 Task: Create a due date automation trigger when advanced off, 2 days before a card is due at 11:00 AM.
Action: Mouse moved to (999, 295)
Screenshot: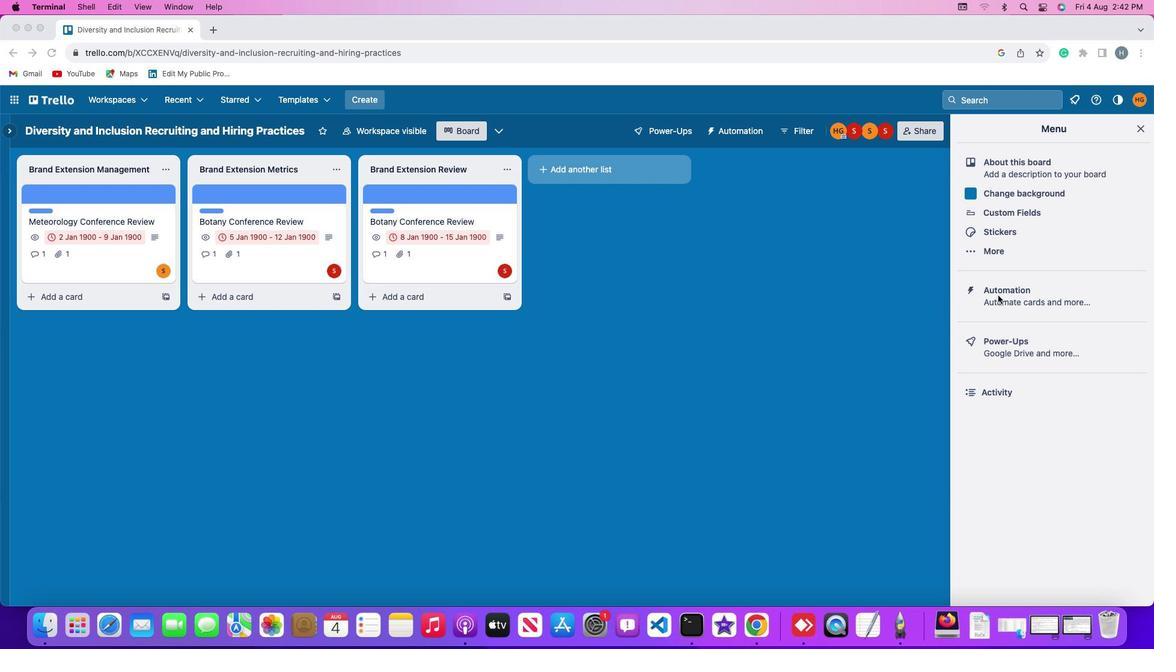 
Action: Mouse pressed left at (999, 295)
Screenshot: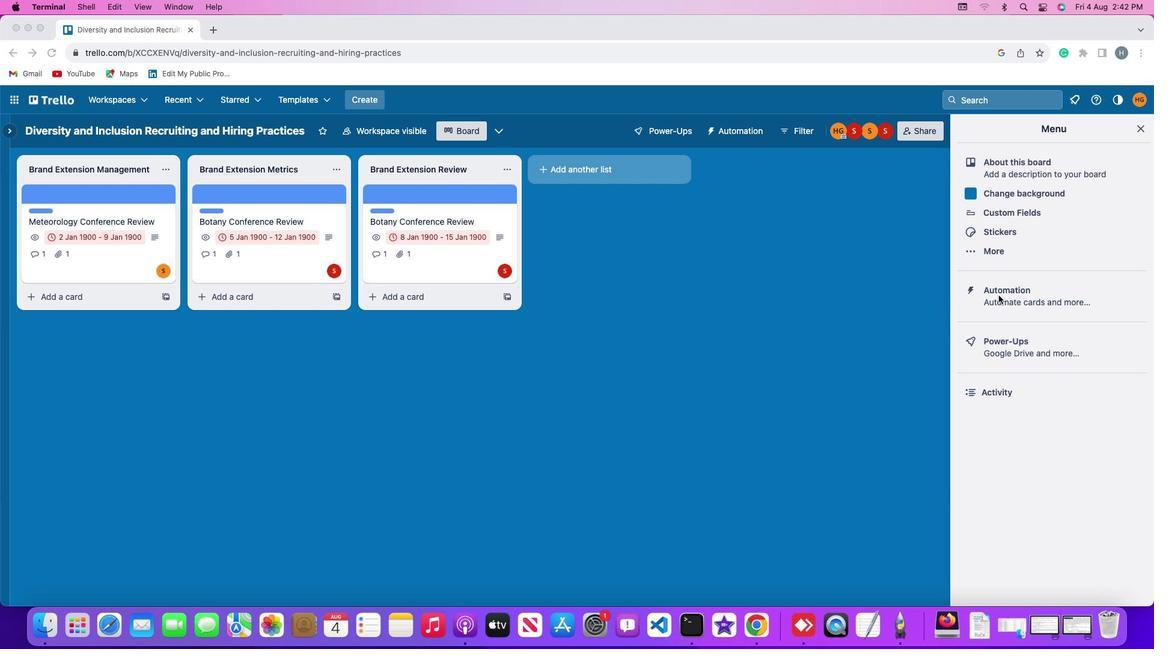 
Action: Mouse pressed left at (999, 295)
Screenshot: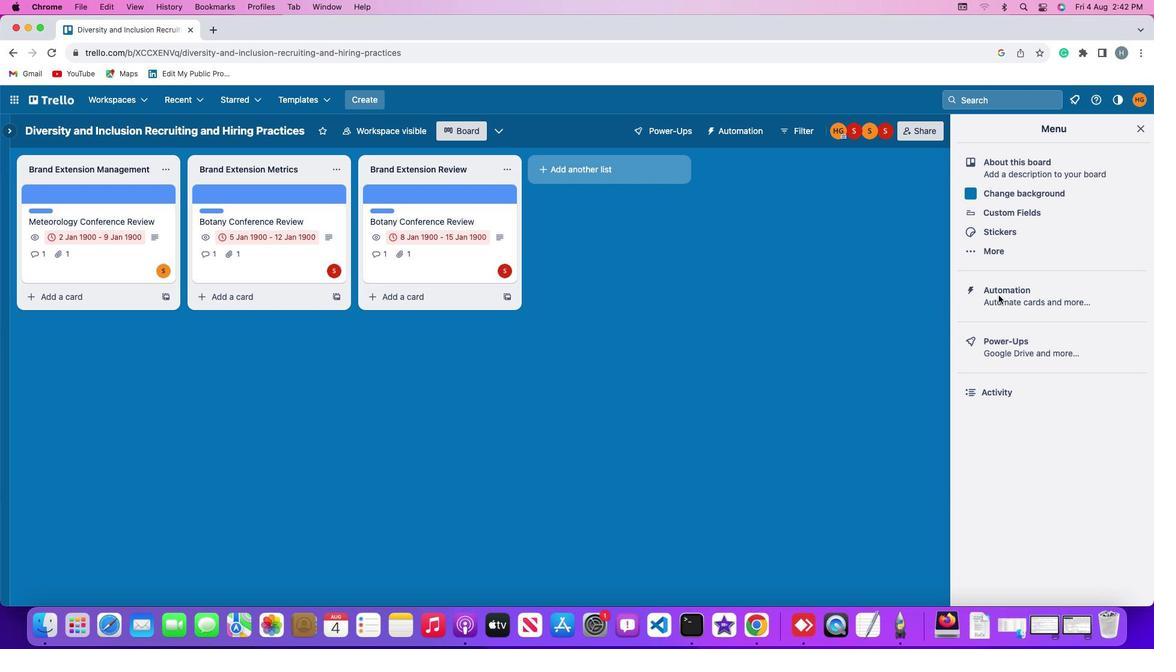 
Action: Mouse moved to (81, 282)
Screenshot: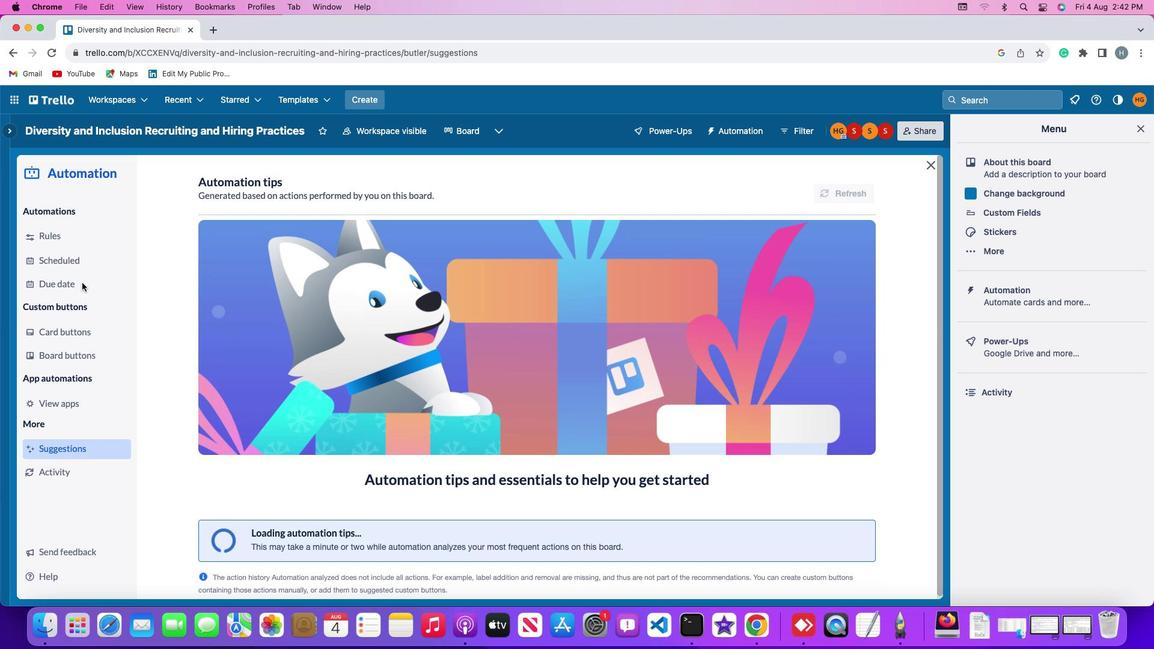 
Action: Mouse pressed left at (81, 282)
Screenshot: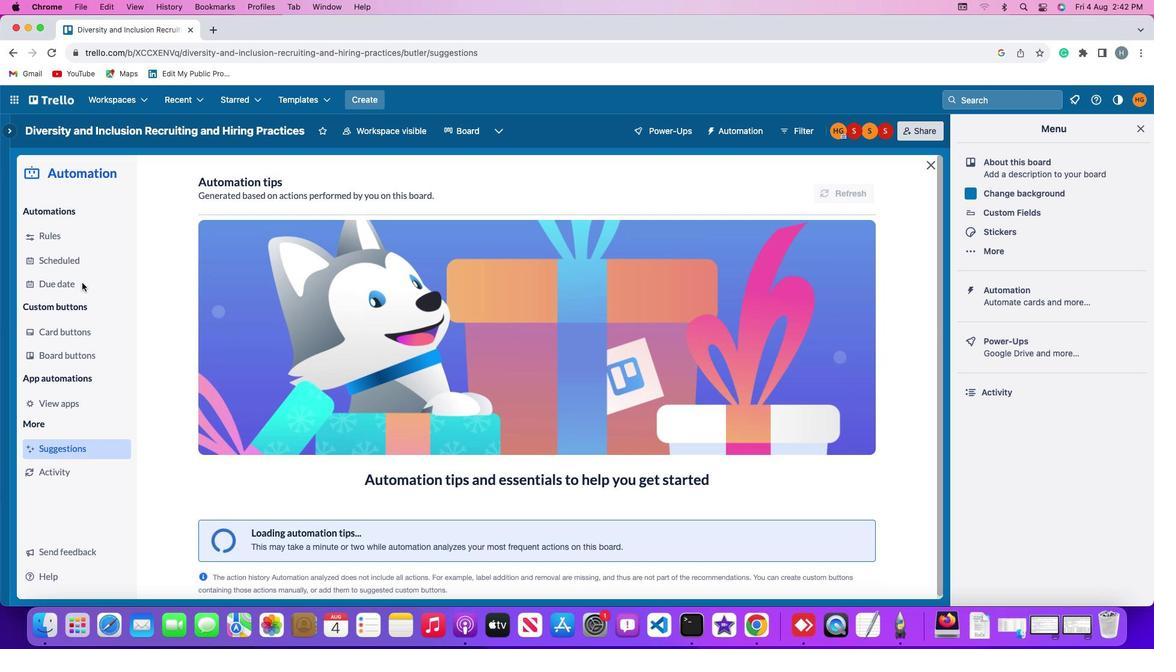 
Action: Mouse moved to (807, 184)
Screenshot: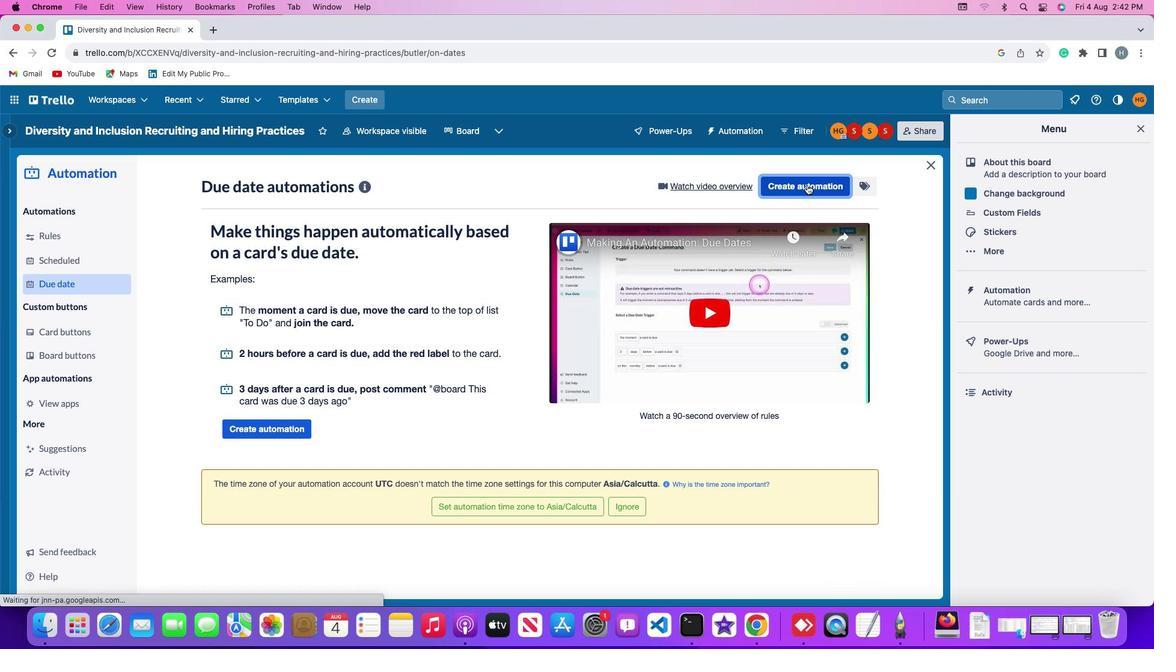 
Action: Mouse pressed left at (807, 184)
Screenshot: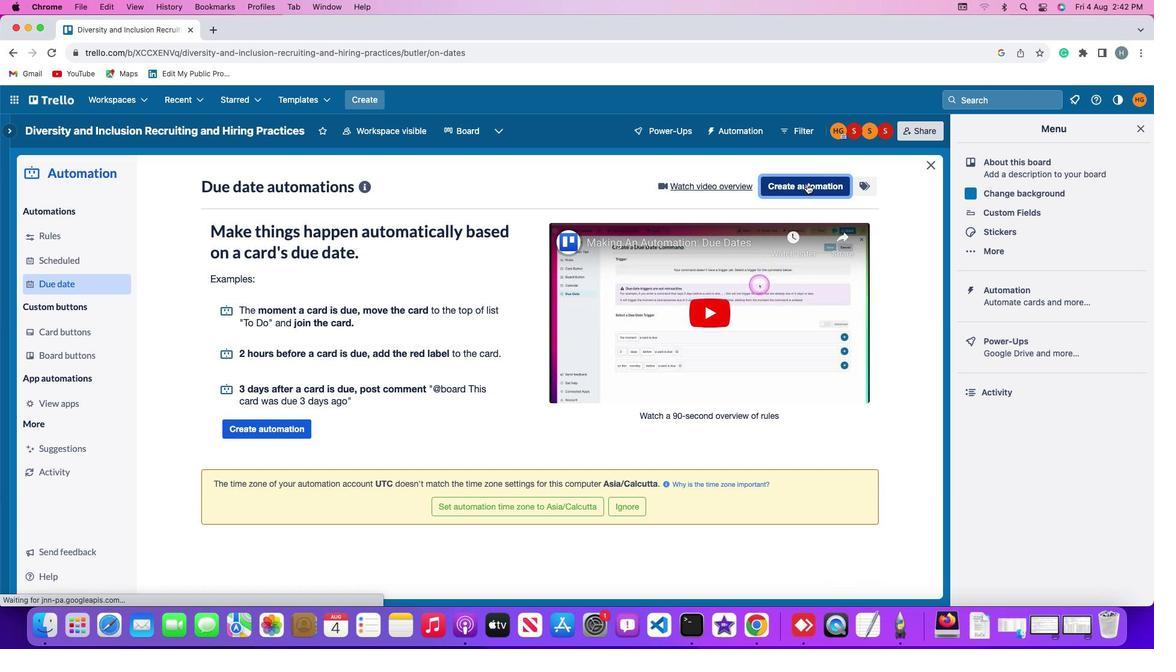 
Action: Mouse moved to (535, 298)
Screenshot: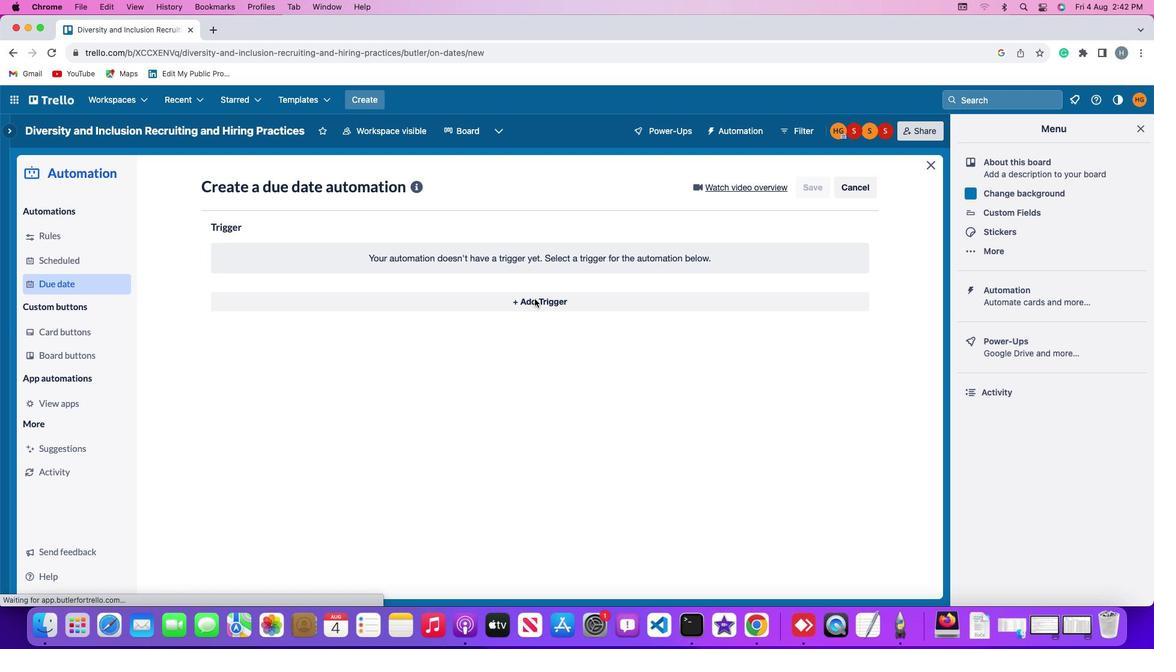 
Action: Mouse pressed left at (535, 298)
Screenshot: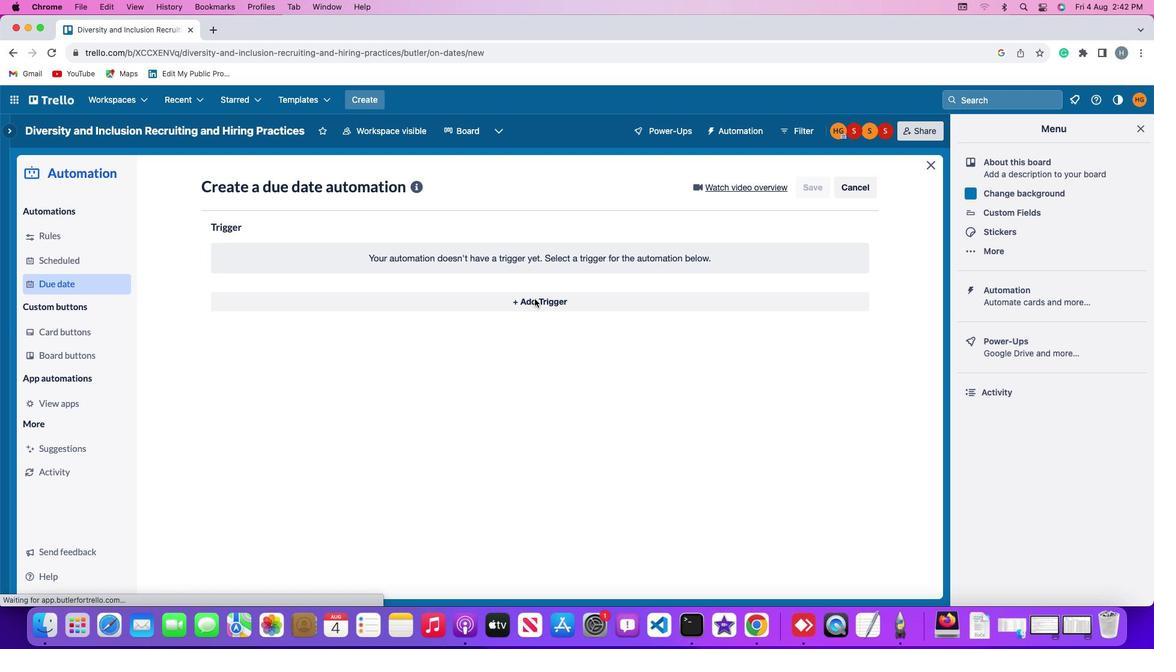 
Action: Mouse moved to (221, 482)
Screenshot: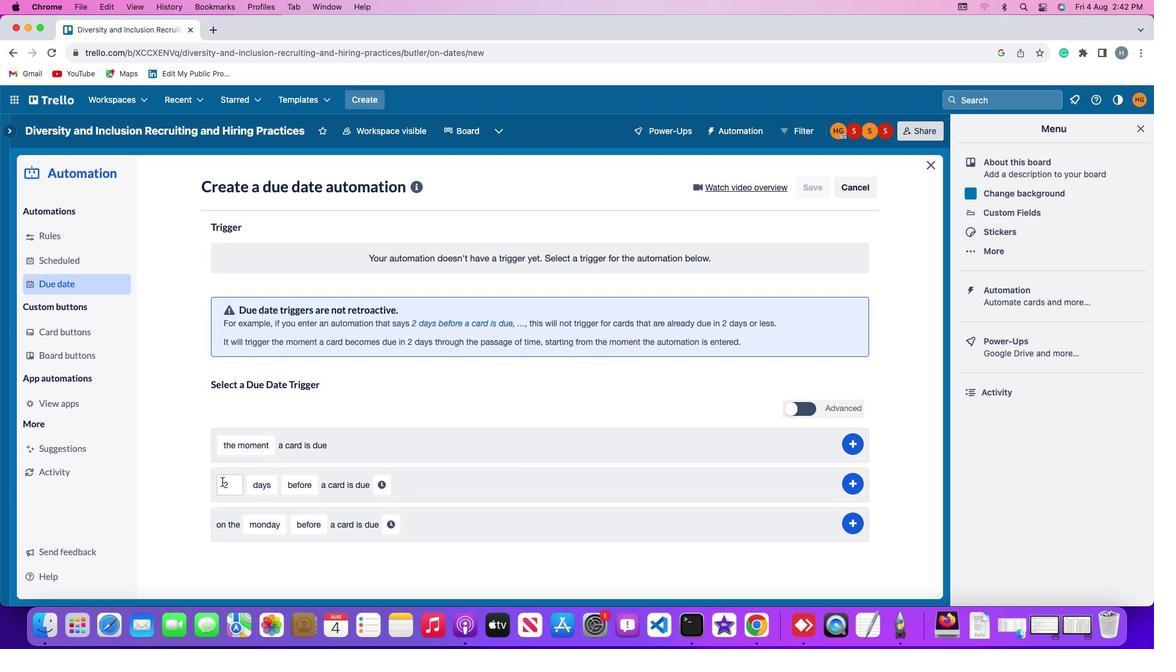
Action: Mouse pressed left at (221, 482)
Screenshot: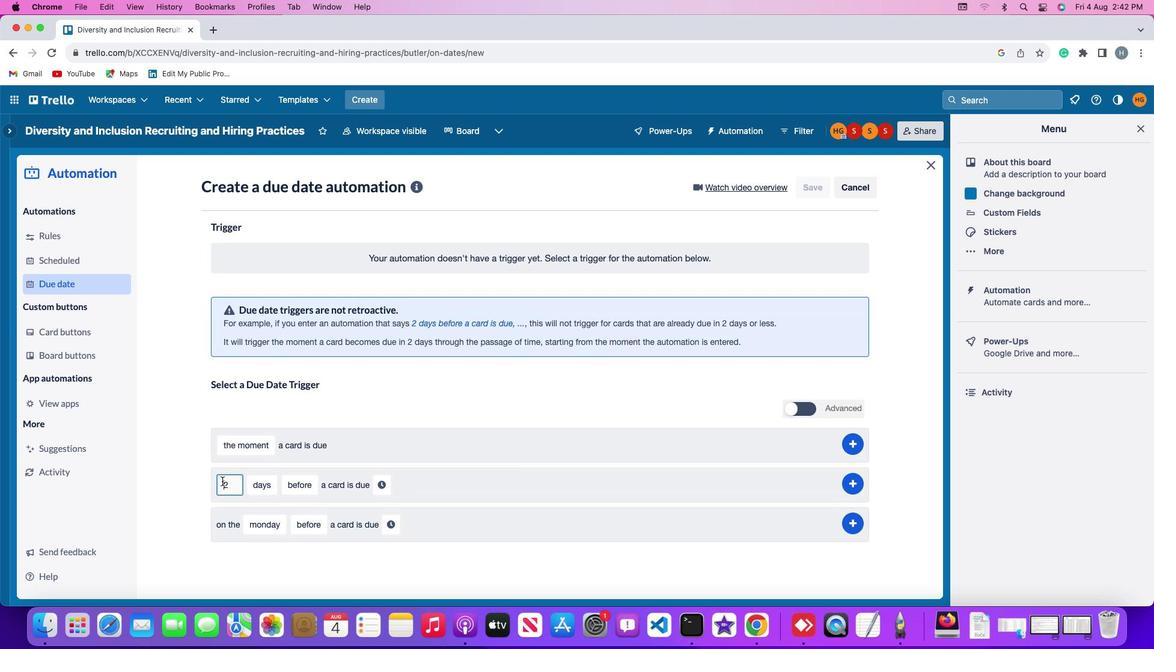 
Action: Mouse moved to (232, 482)
Screenshot: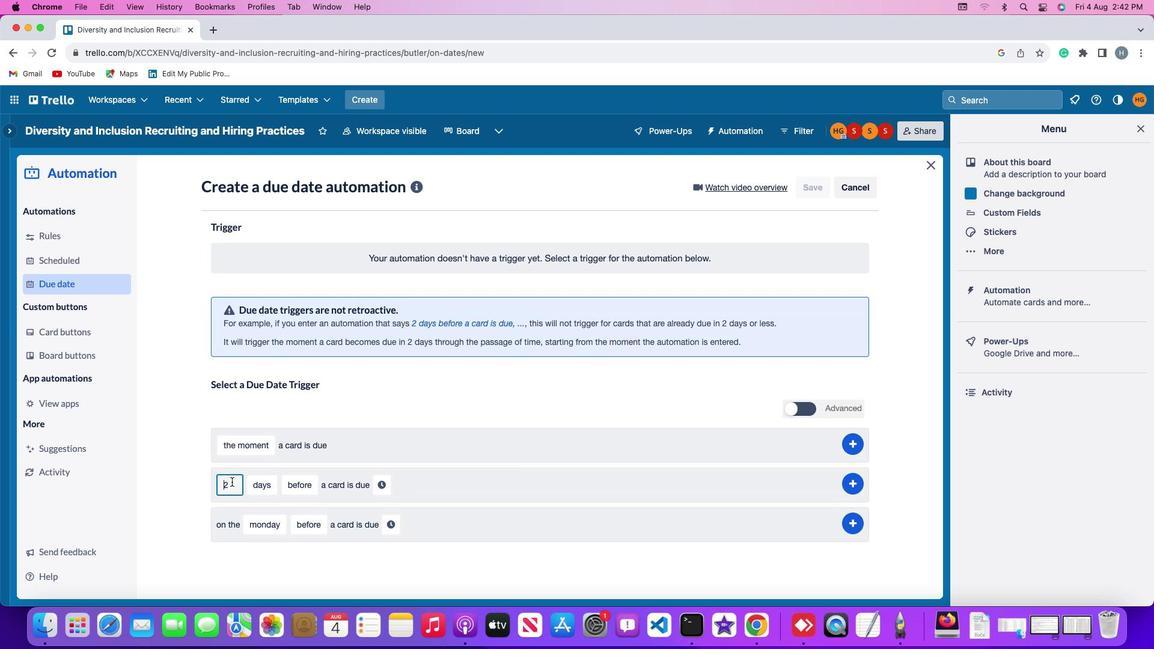 
Action: Mouse pressed left at (232, 482)
Screenshot: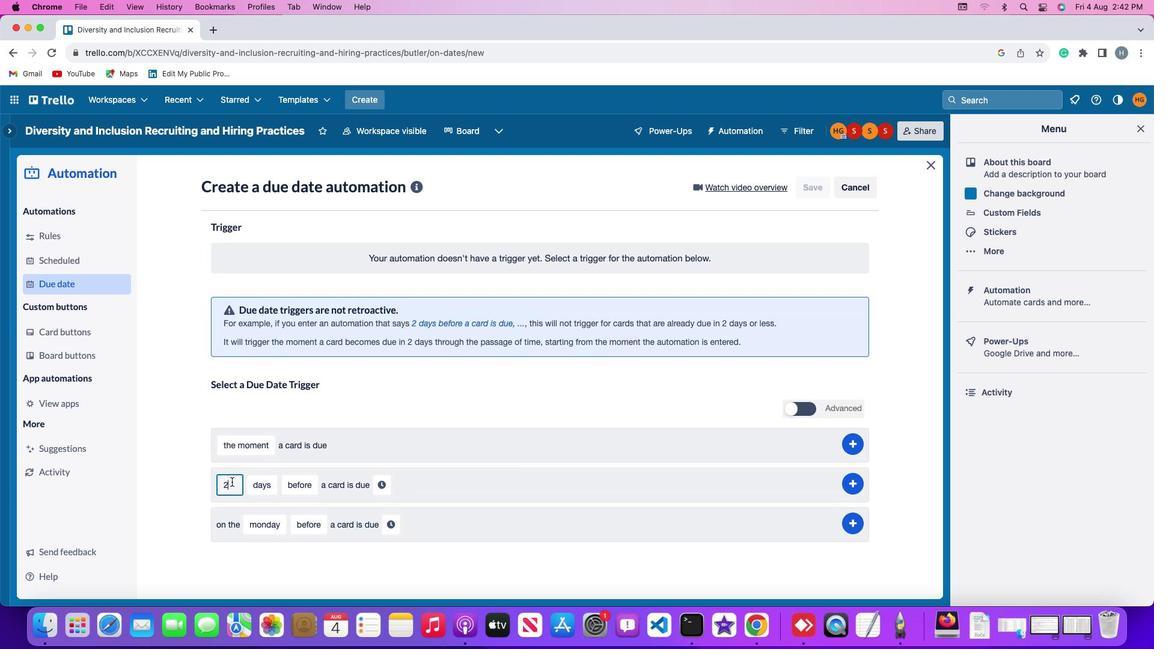
Action: Key pressed Key.backspace'2'
Screenshot: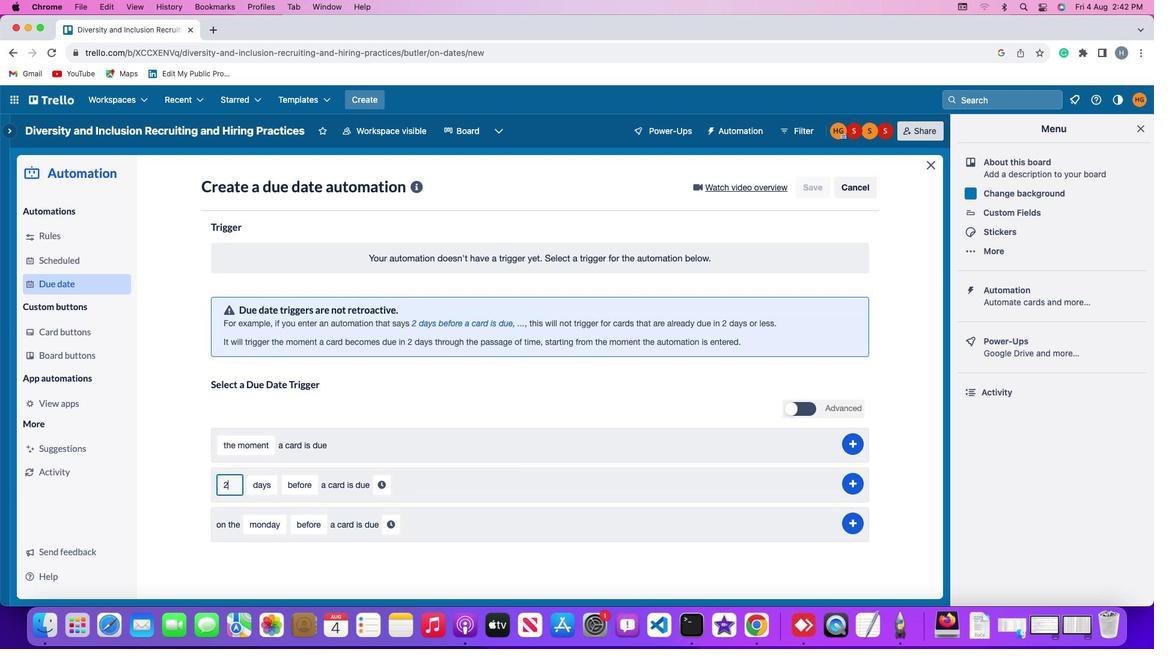 
Action: Mouse moved to (255, 484)
Screenshot: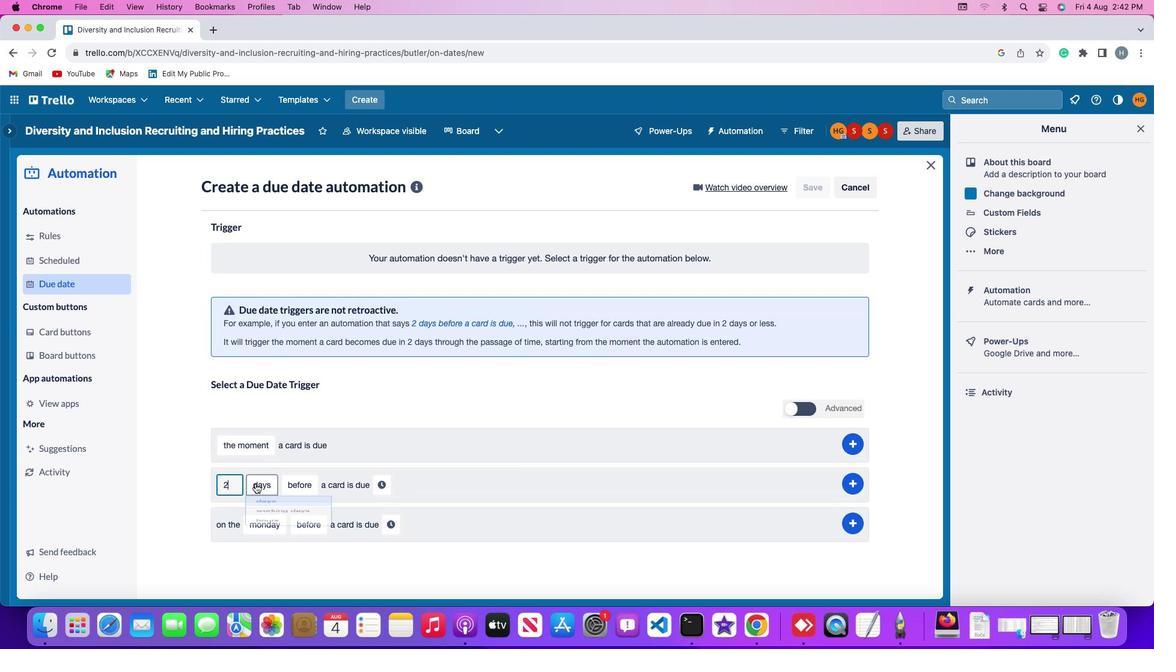 
Action: Mouse pressed left at (255, 484)
Screenshot: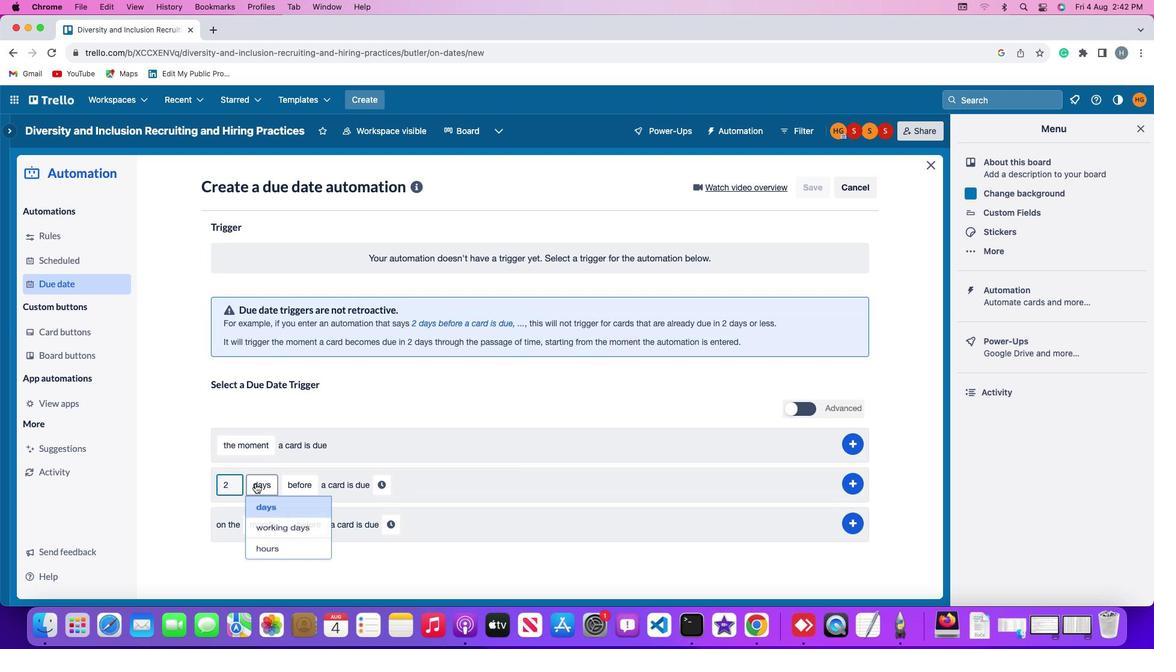 
Action: Mouse moved to (267, 510)
Screenshot: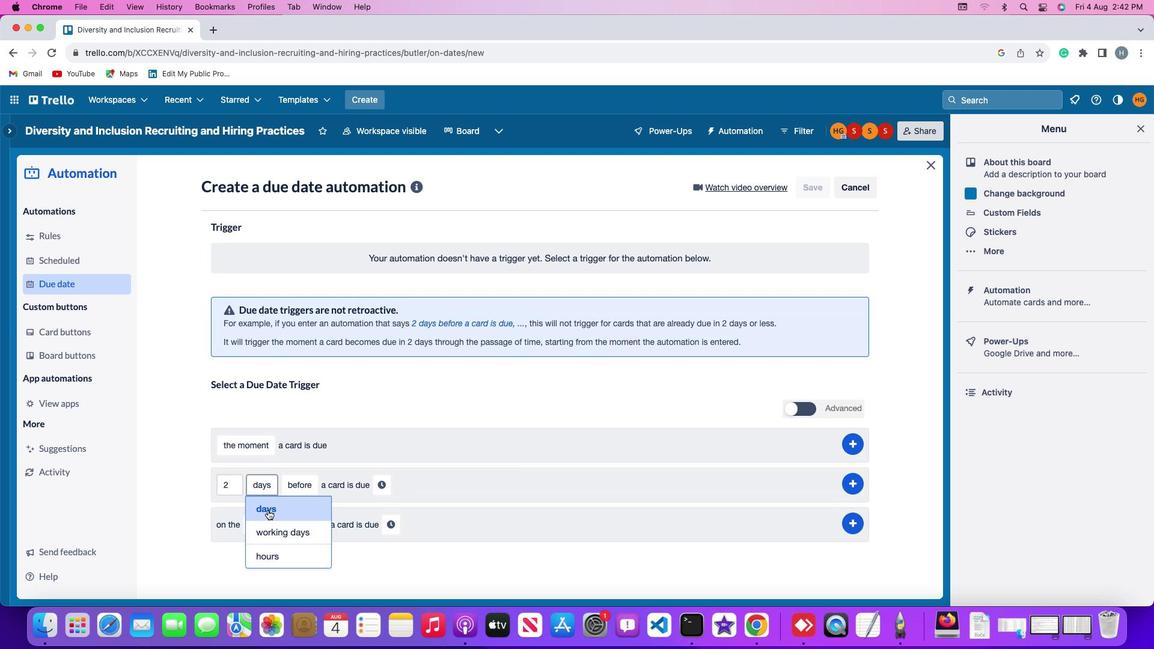 
Action: Mouse pressed left at (267, 510)
Screenshot: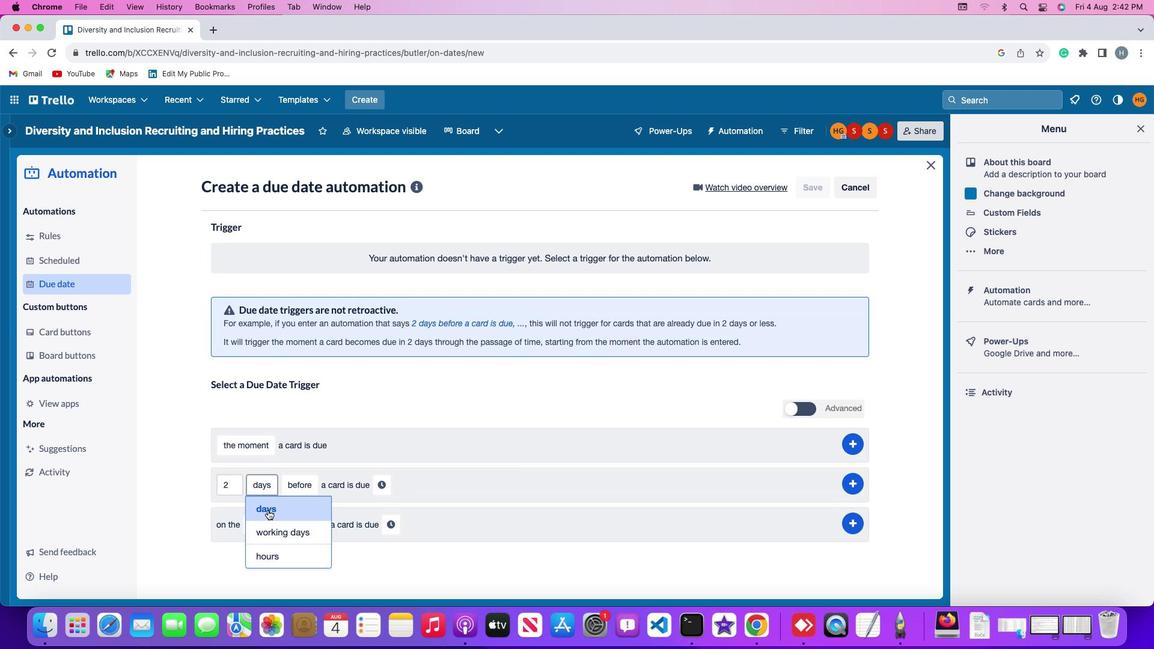 
Action: Mouse moved to (302, 483)
Screenshot: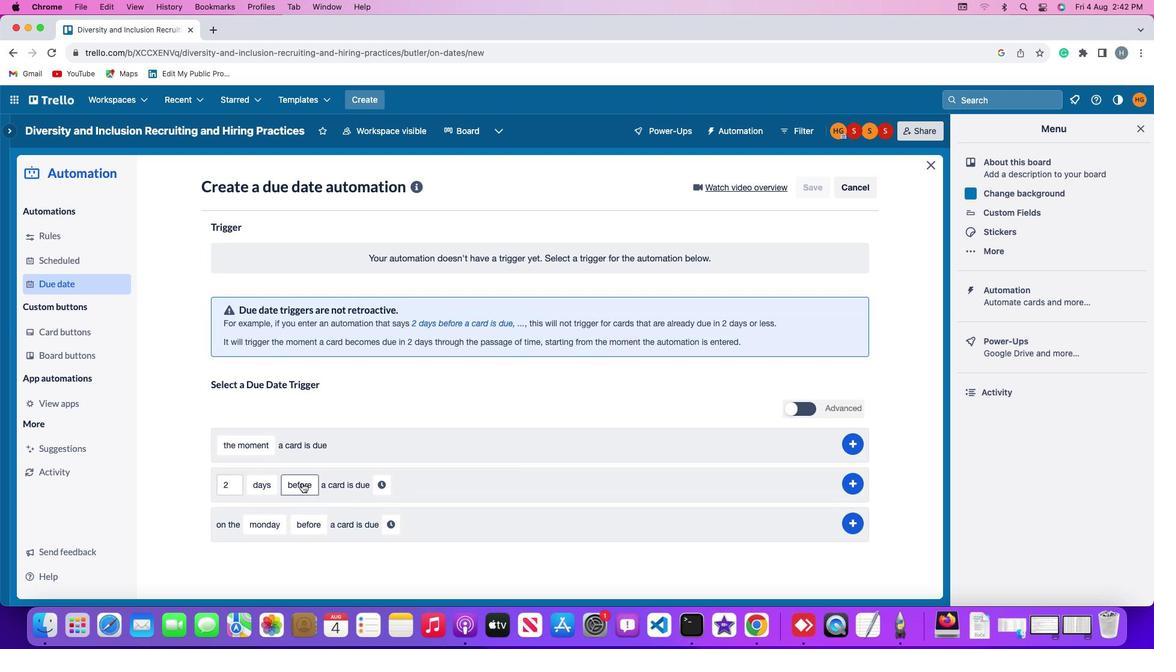 
Action: Mouse pressed left at (302, 483)
Screenshot: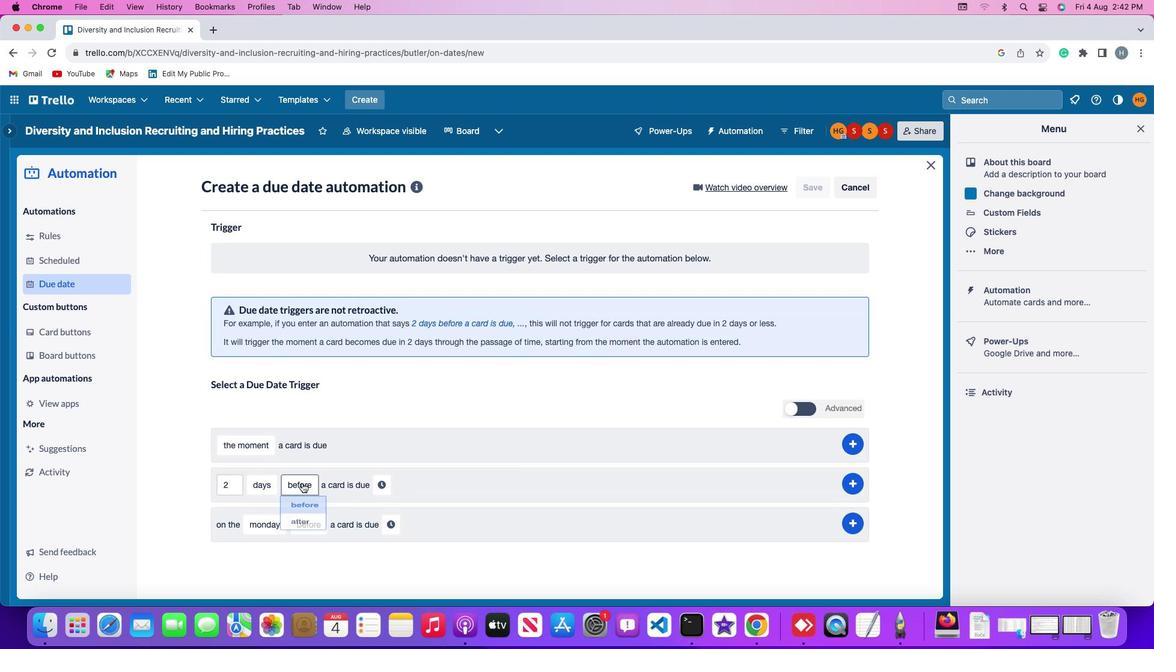 
Action: Mouse moved to (308, 505)
Screenshot: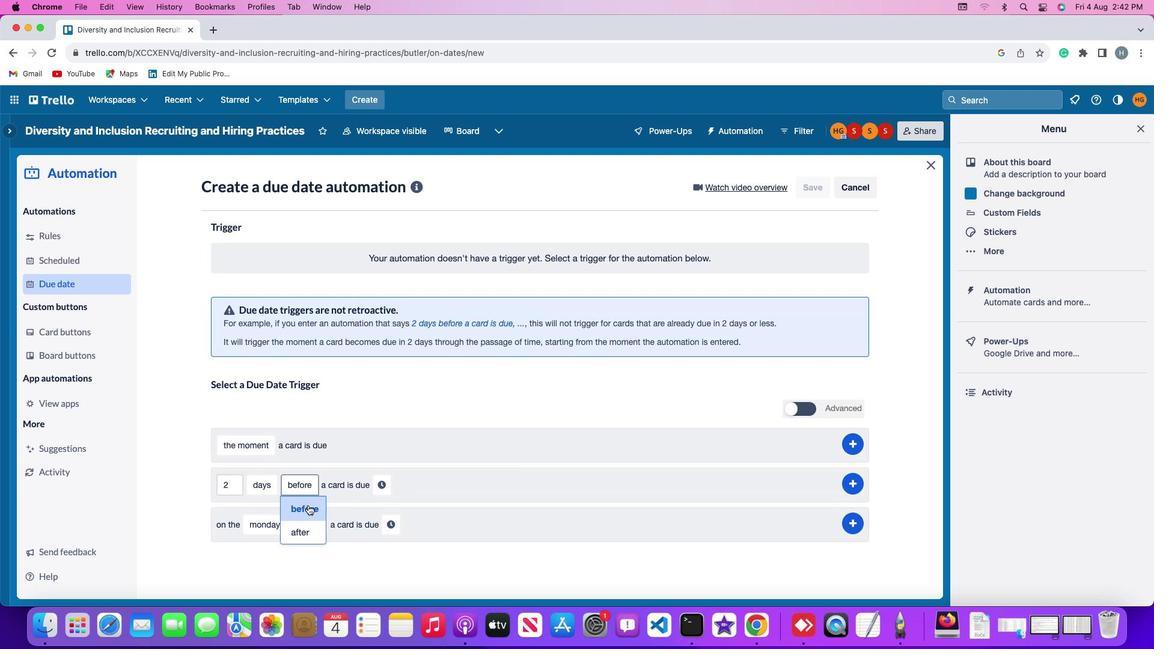 
Action: Mouse pressed left at (308, 505)
Screenshot: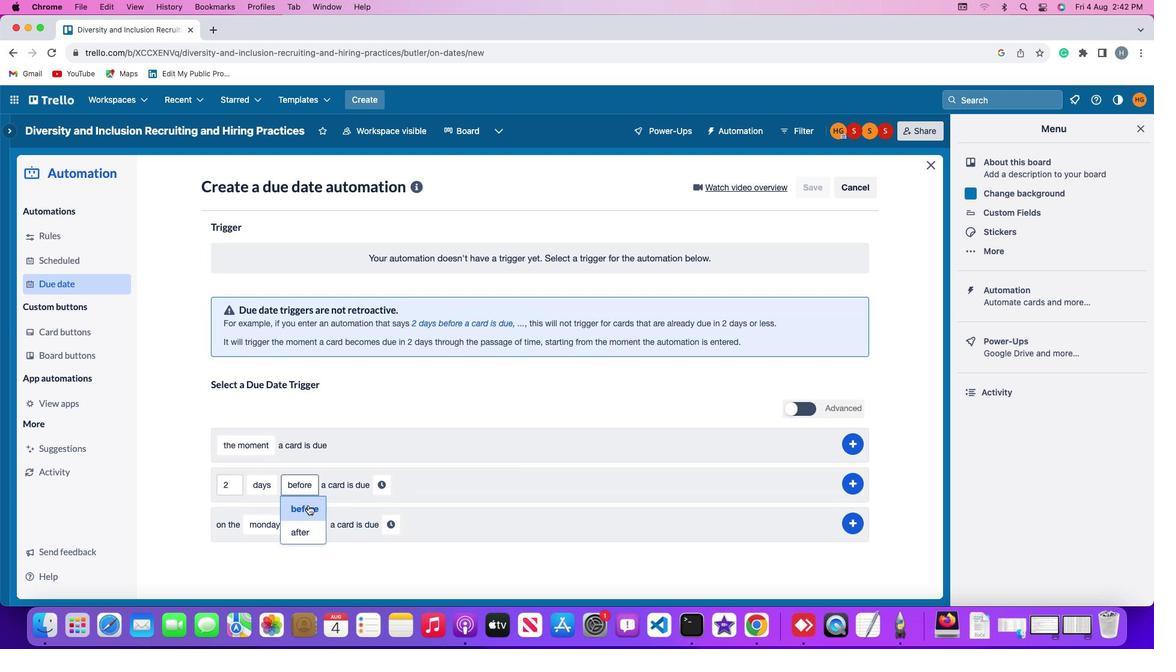 
Action: Mouse moved to (377, 484)
Screenshot: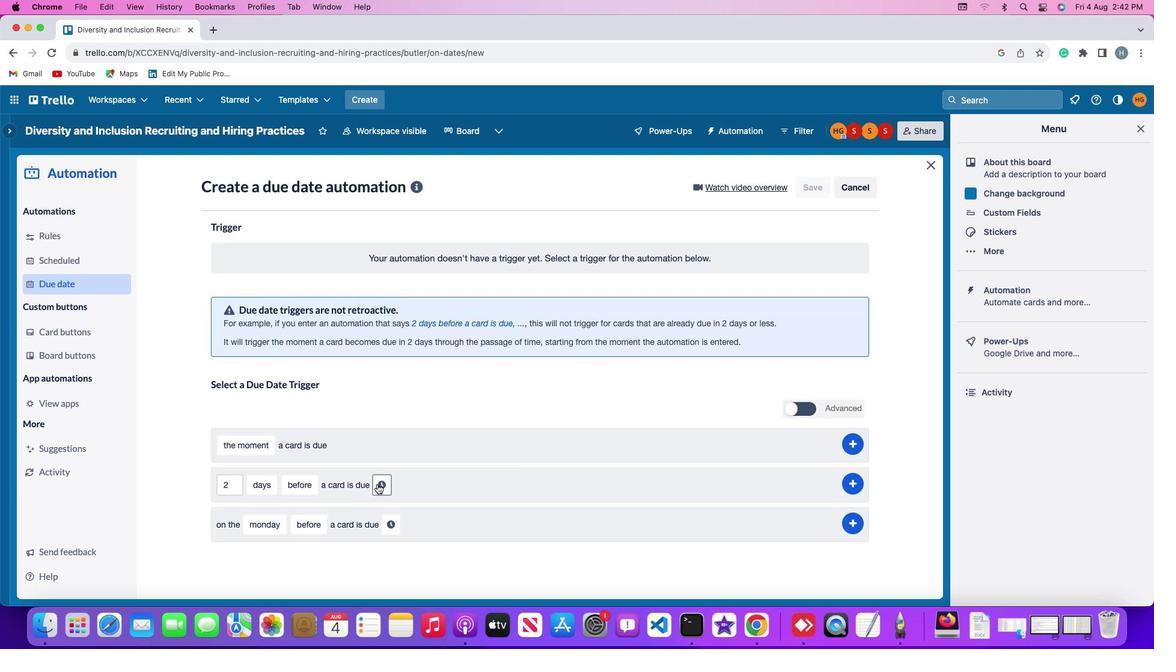 
Action: Mouse pressed left at (377, 484)
Screenshot: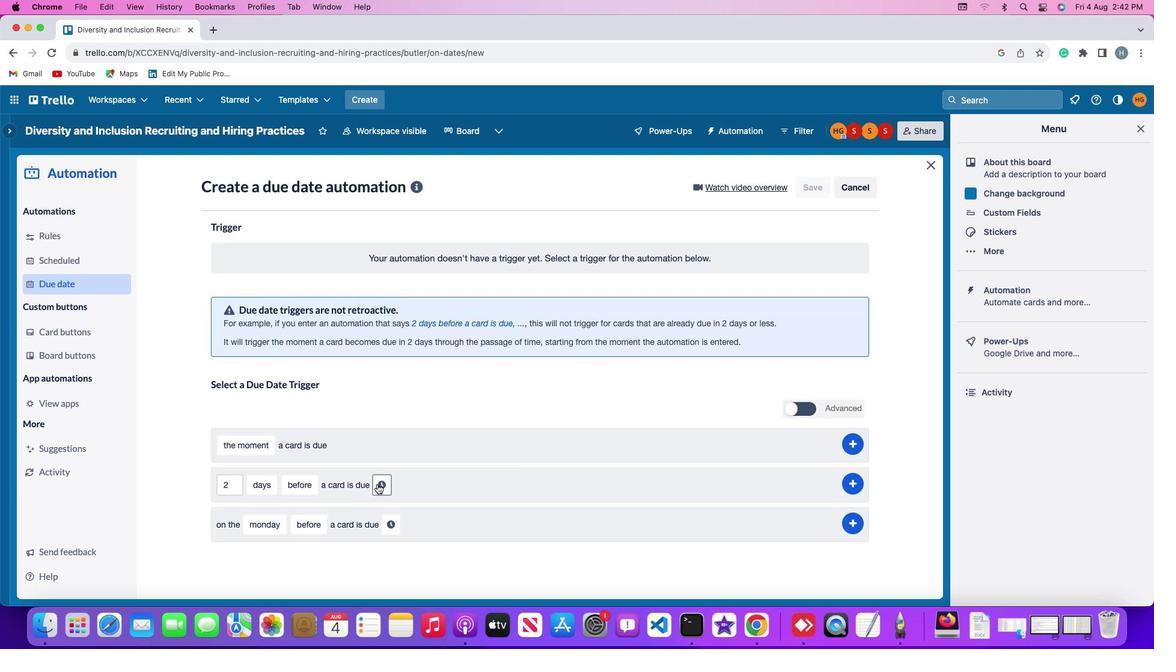 
Action: Mouse moved to (399, 487)
Screenshot: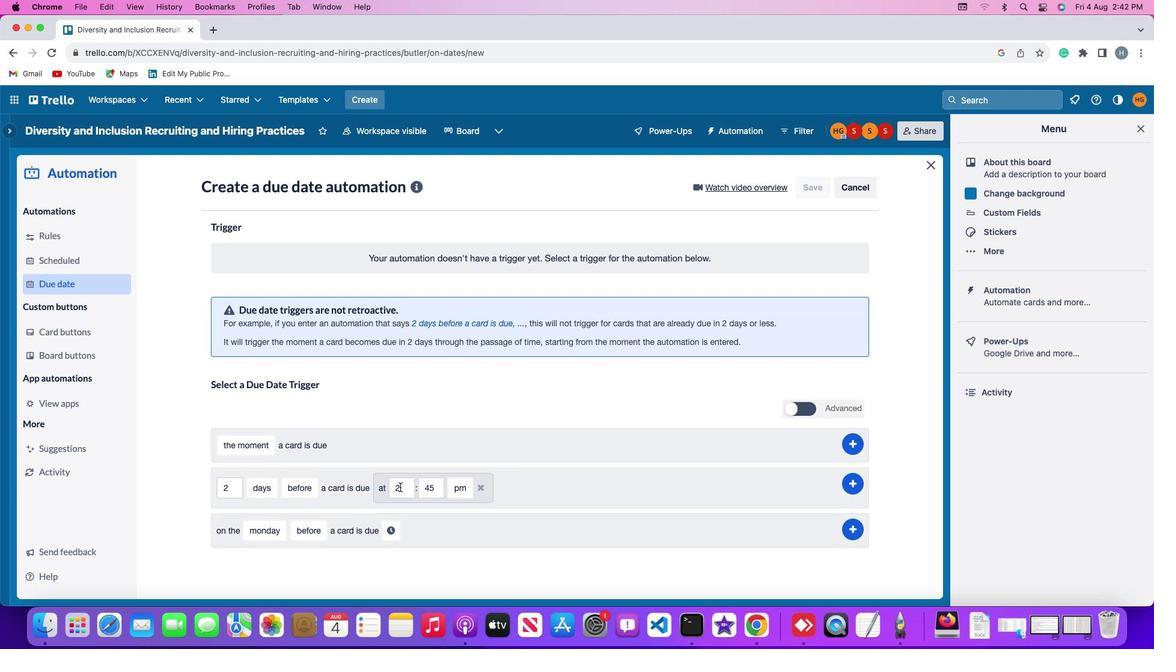 
Action: Mouse pressed left at (399, 487)
Screenshot: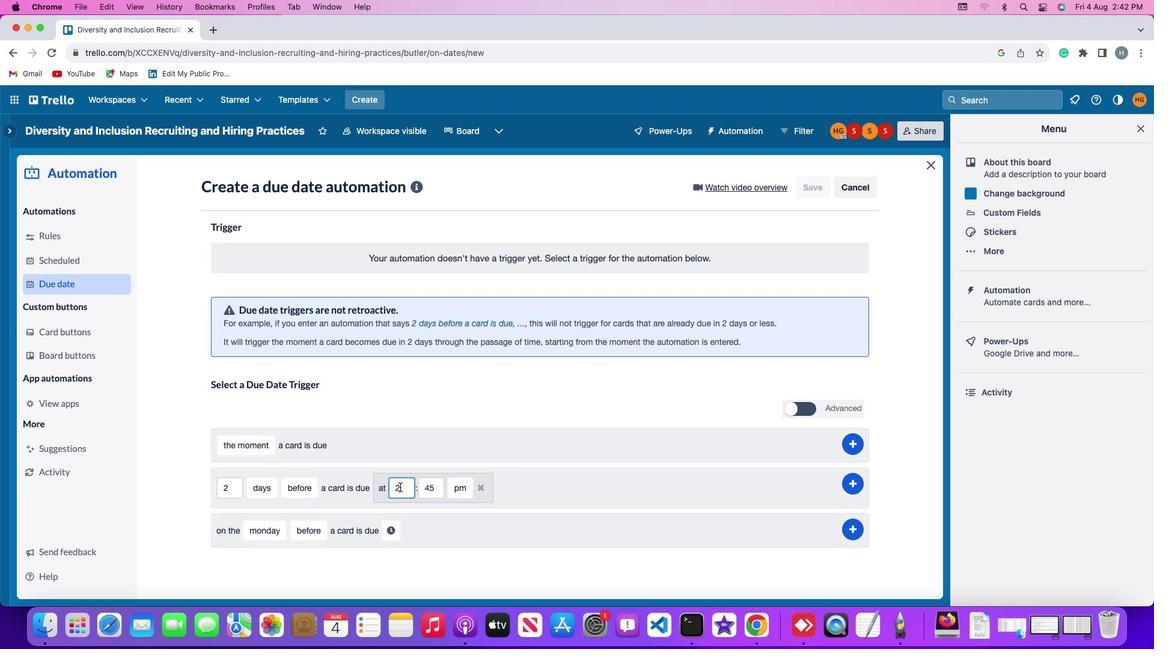 
Action: Mouse moved to (399, 486)
Screenshot: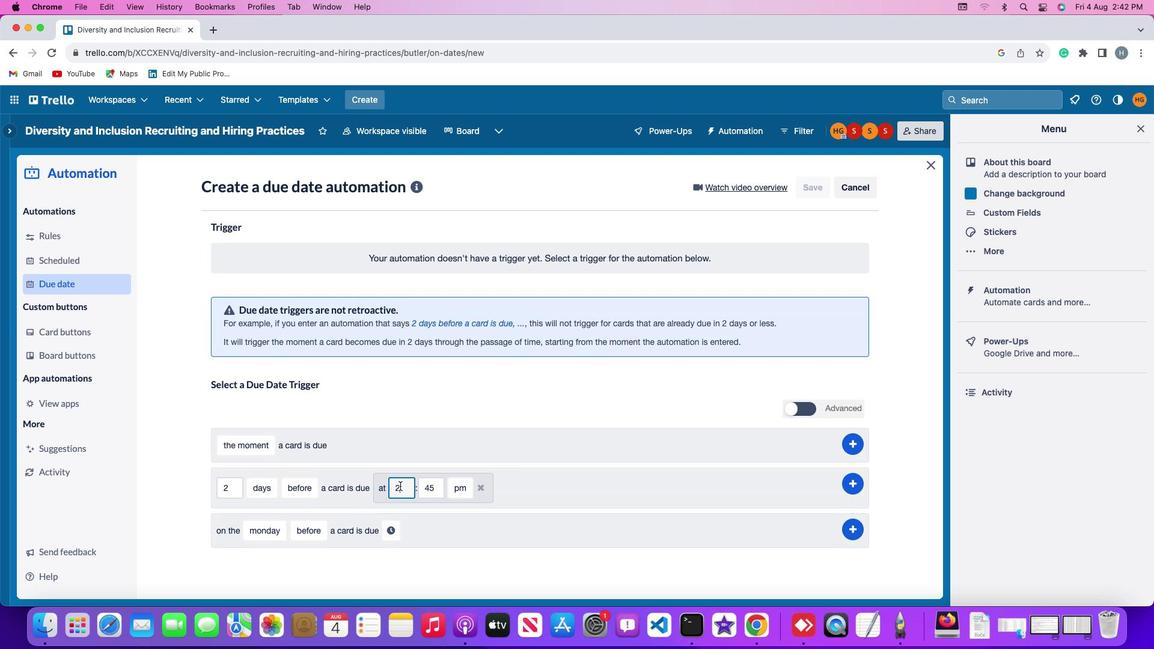 
Action: Key pressed Key.backspace
Screenshot: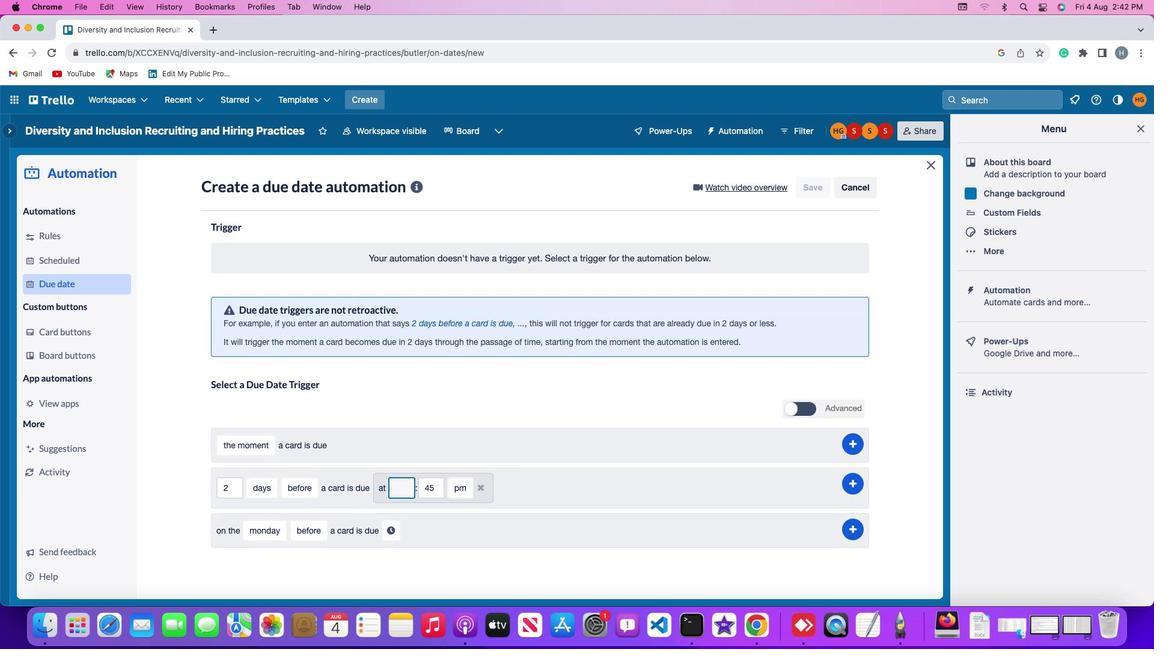 
Action: Mouse moved to (401, 485)
Screenshot: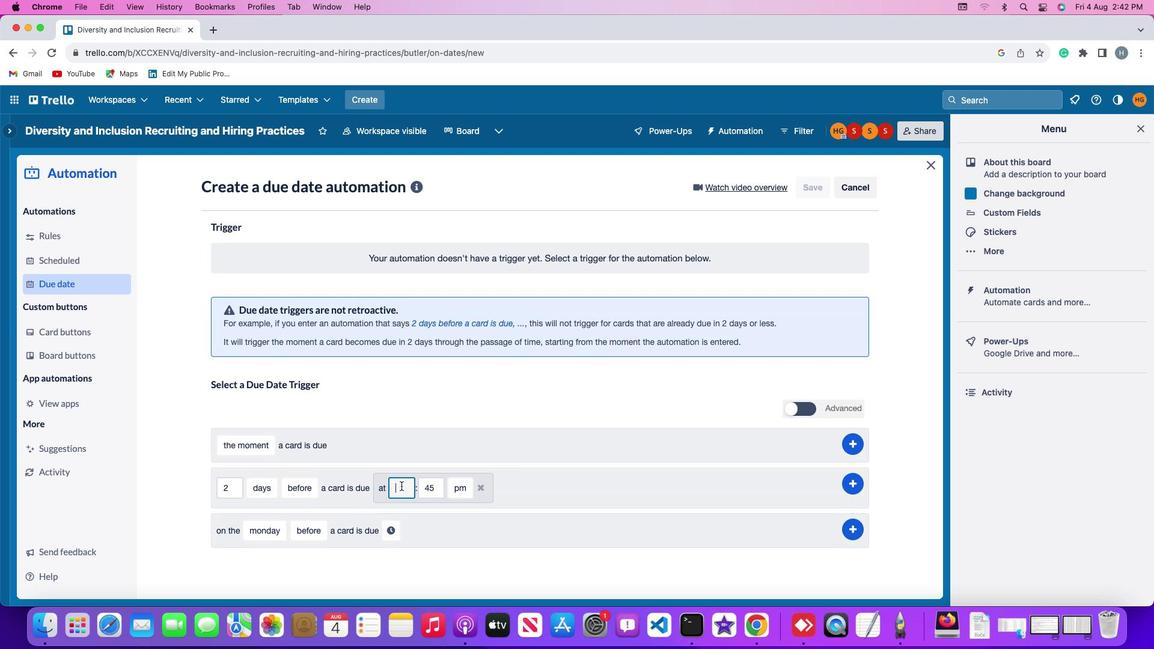 
Action: Key pressed '1''1'
Screenshot: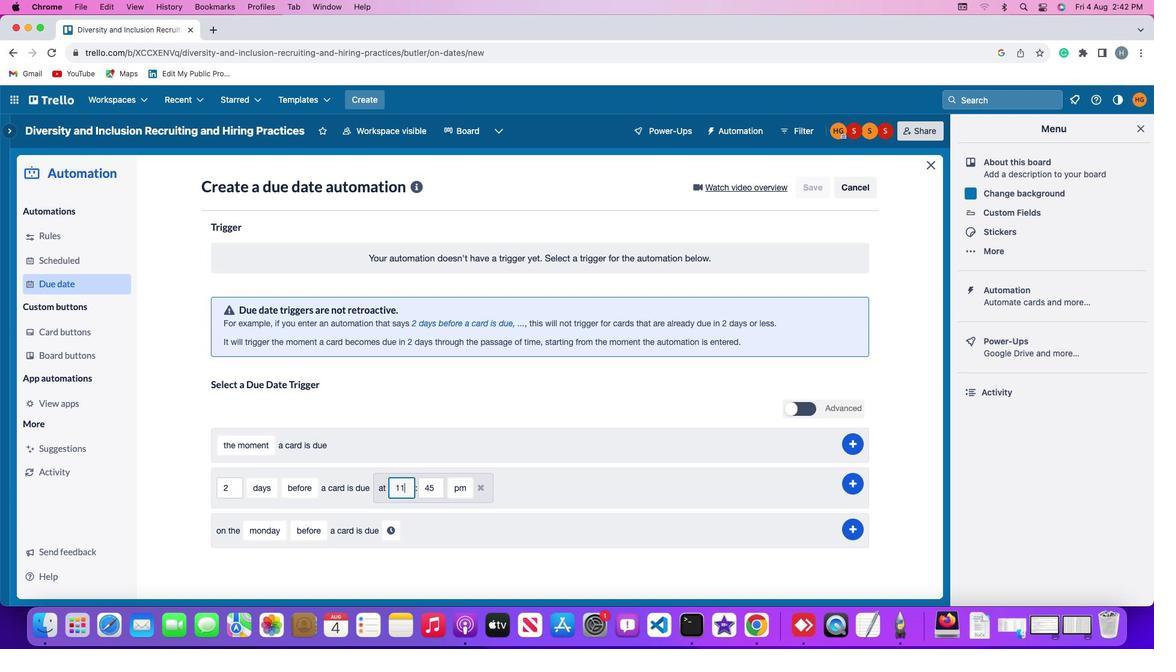 
Action: Mouse moved to (433, 484)
Screenshot: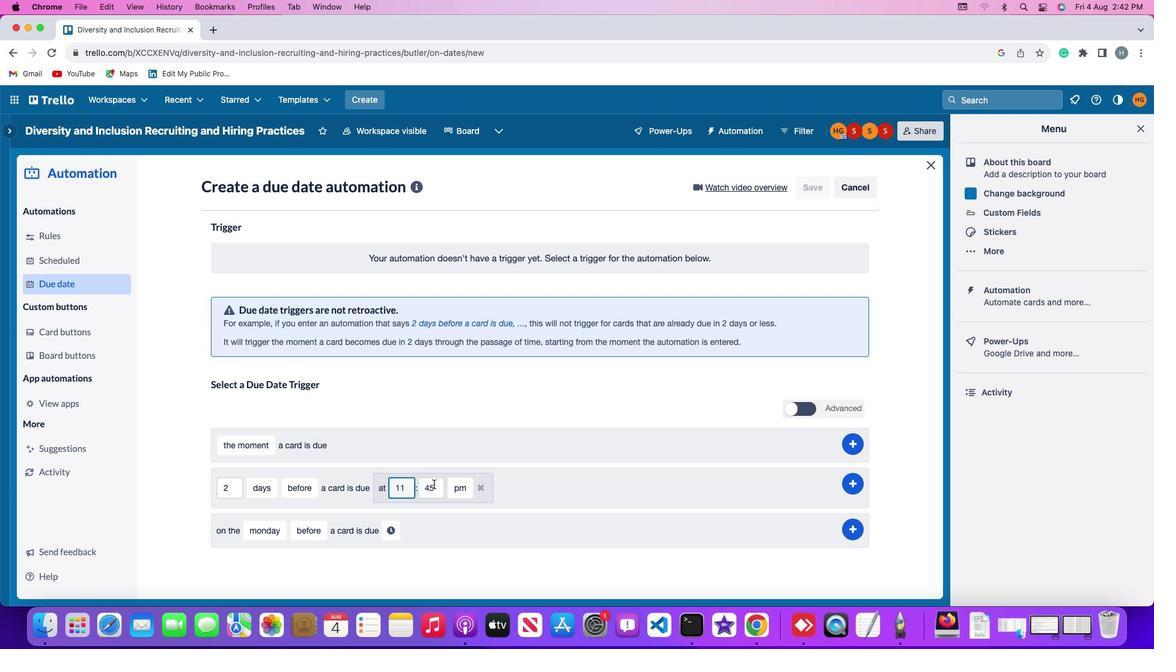 
Action: Mouse pressed left at (433, 484)
Screenshot: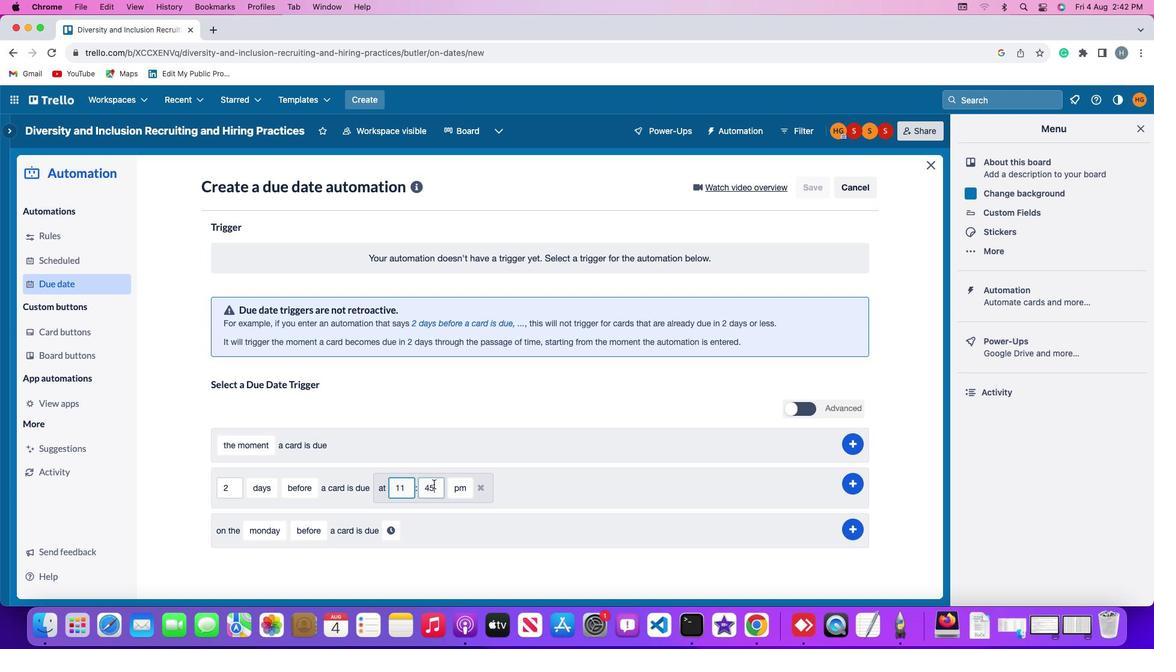 
Action: Mouse moved to (434, 484)
Screenshot: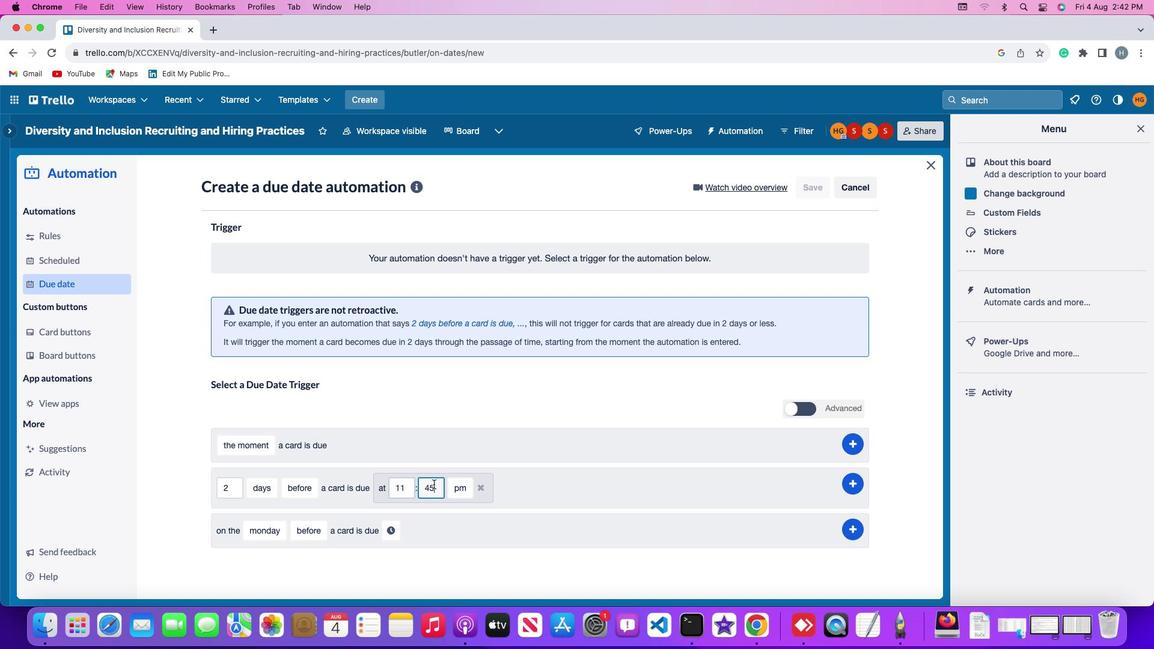 
Action: Key pressed Key.backspaceKey.backspace'0''0'
Screenshot: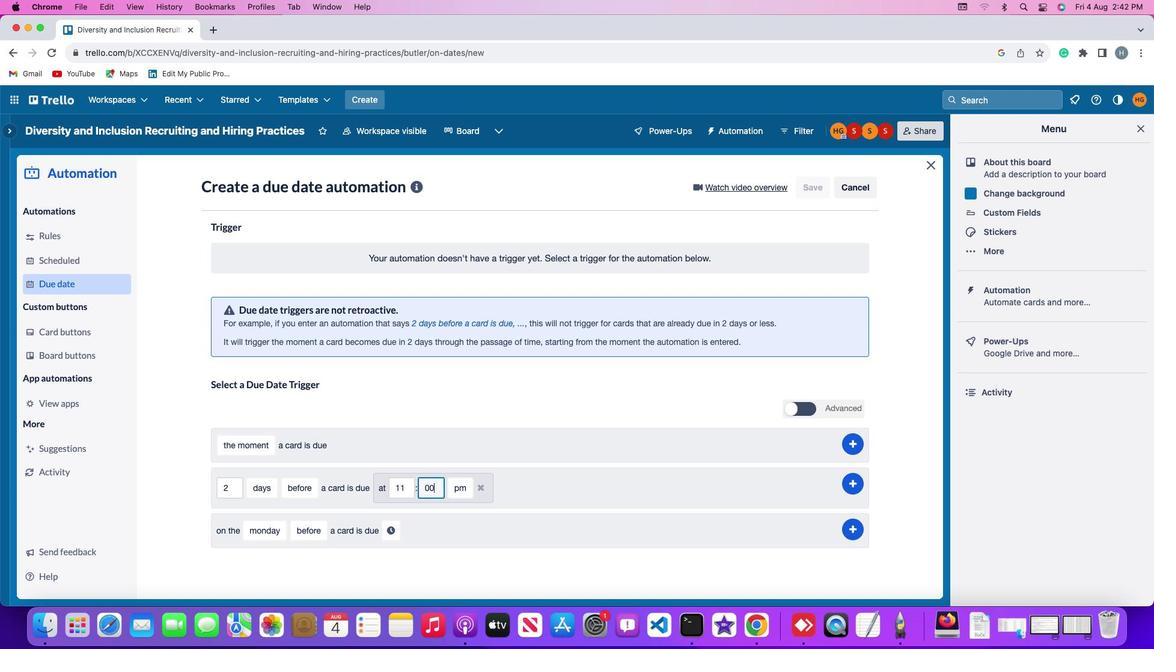 
Action: Mouse moved to (455, 487)
Screenshot: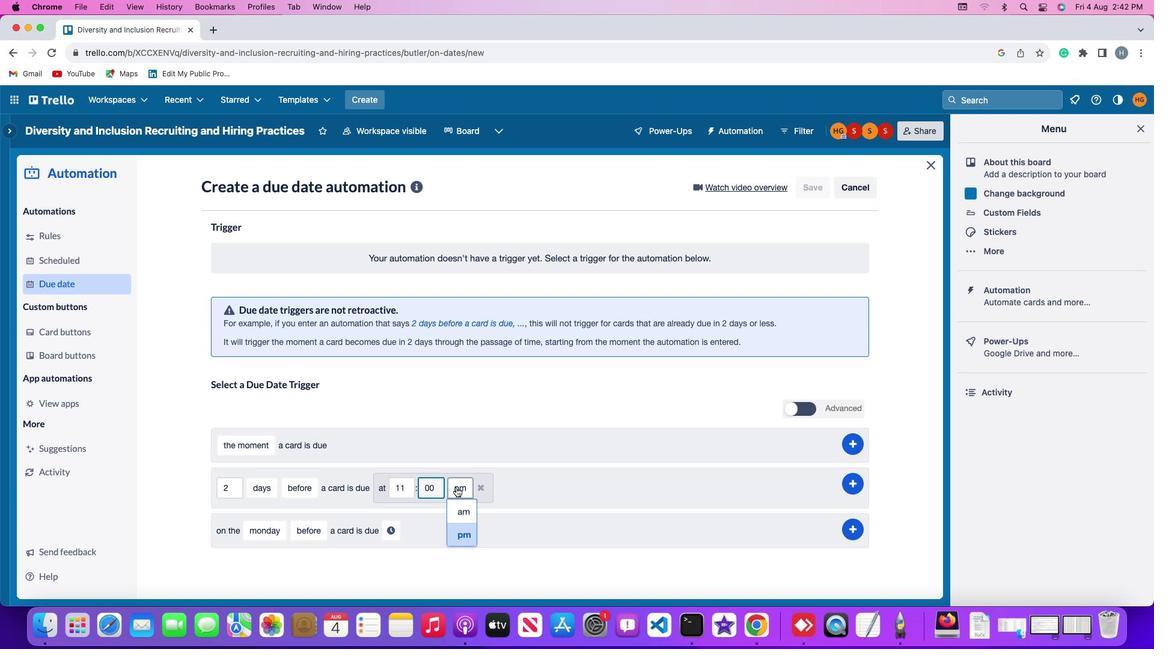 
Action: Mouse pressed left at (455, 487)
Screenshot: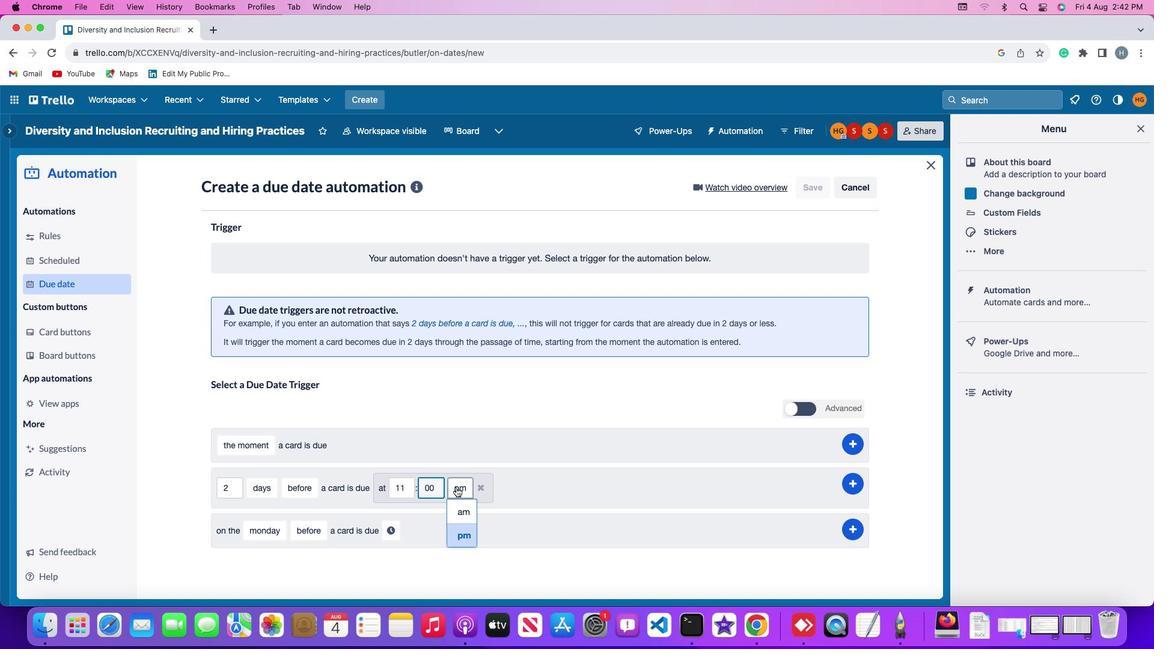 
Action: Mouse moved to (461, 510)
Screenshot: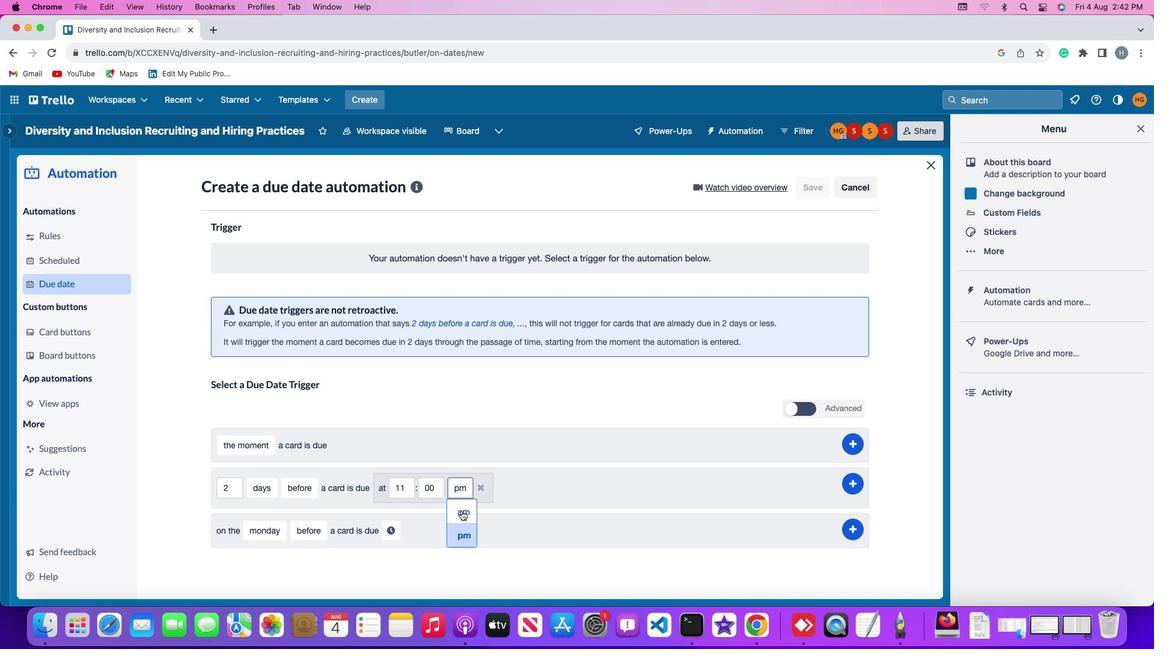 
Action: Mouse pressed left at (461, 510)
Screenshot: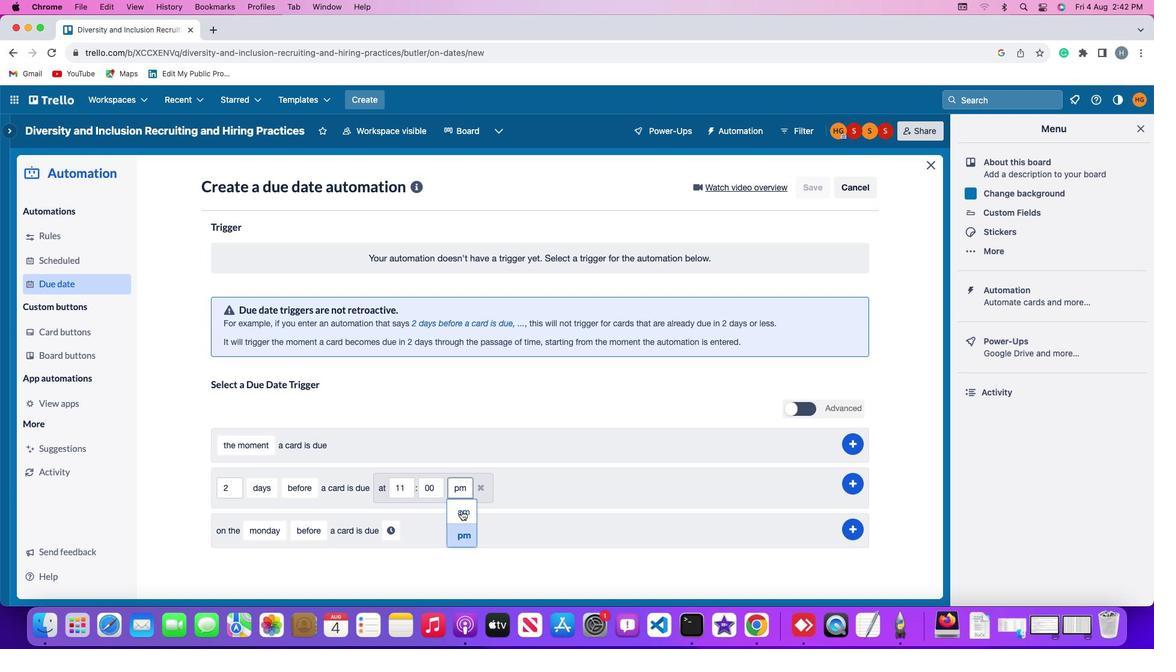 
Action: Mouse moved to (854, 479)
Screenshot: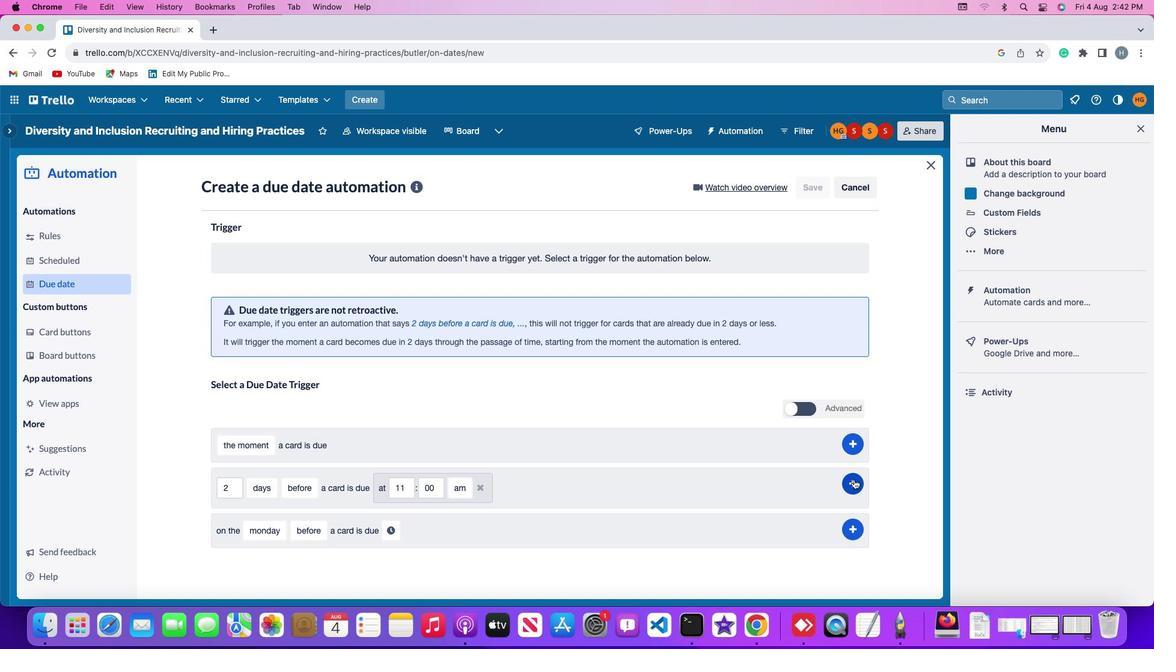 
Action: Mouse pressed left at (854, 479)
Screenshot: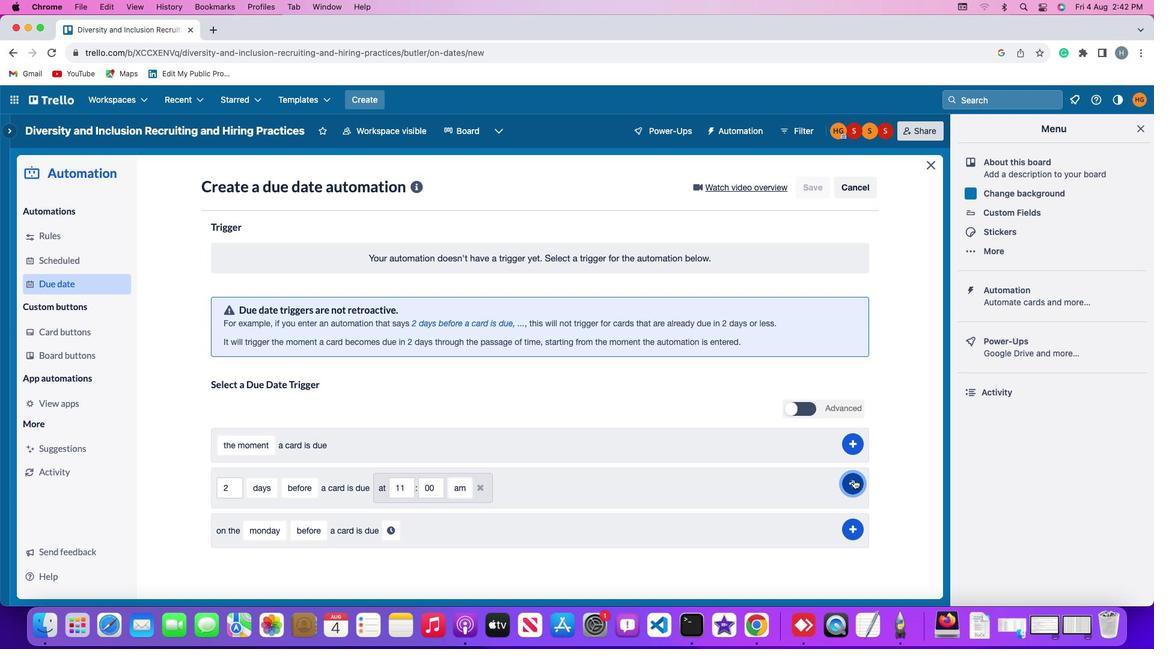 
Action: Mouse moved to (790, 329)
Screenshot: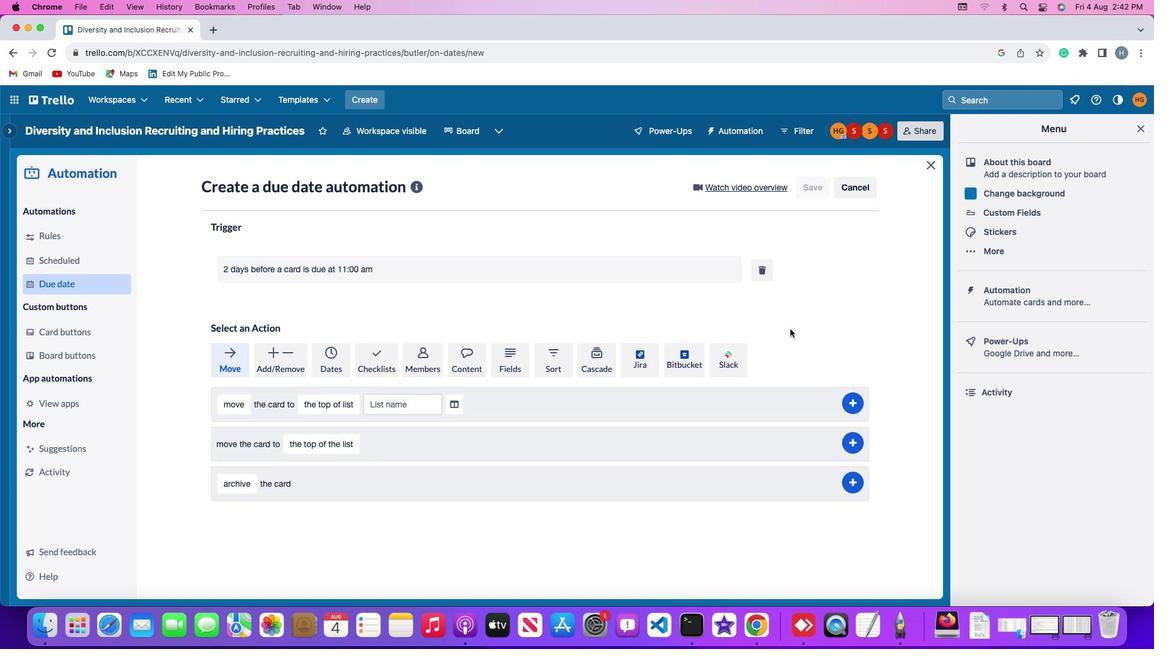 
